 Task: Set the video snapshots to JPG format.
Action: Mouse moved to (121, 17)
Screenshot: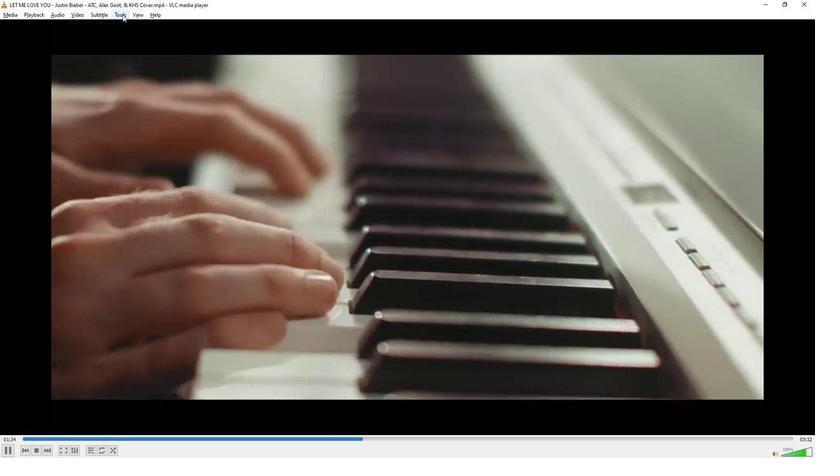 
Action: Mouse pressed left at (121, 17)
Screenshot: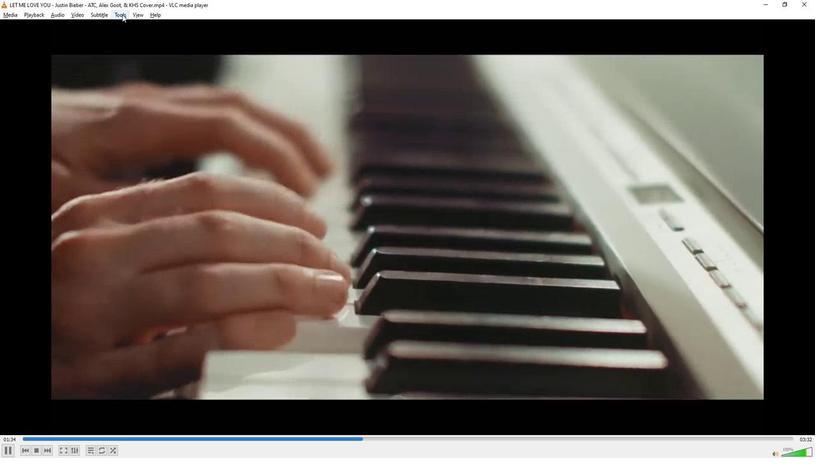 
Action: Mouse moved to (133, 119)
Screenshot: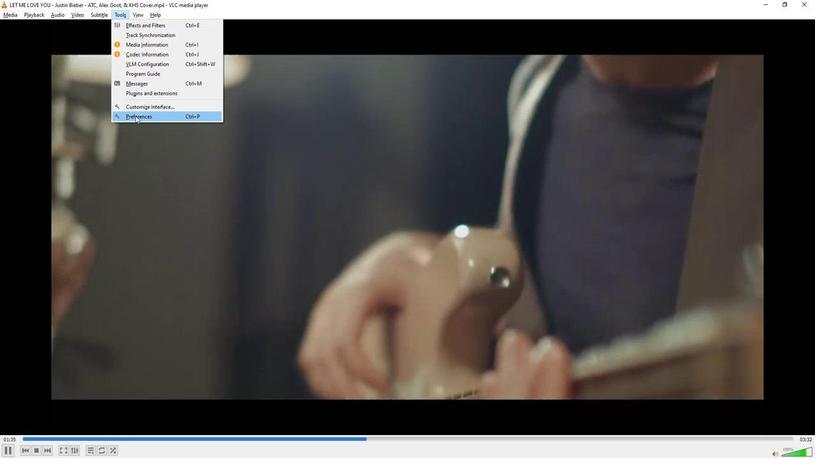 
Action: Mouse pressed left at (133, 119)
Screenshot: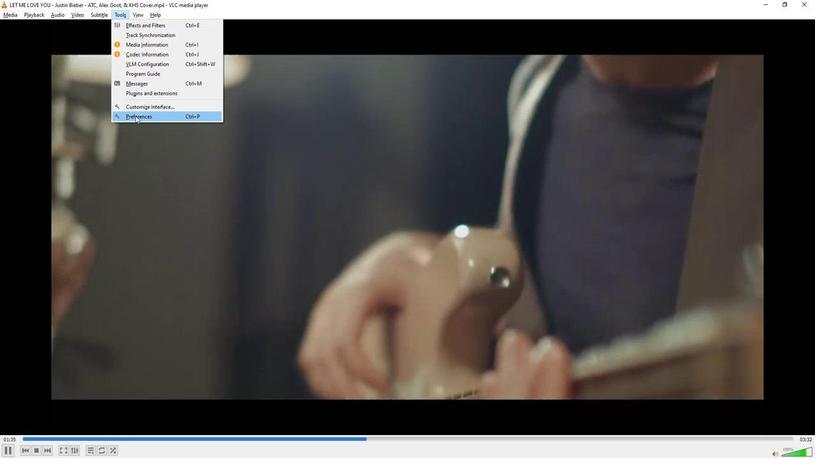 
Action: Mouse moved to (248, 85)
Screenshot: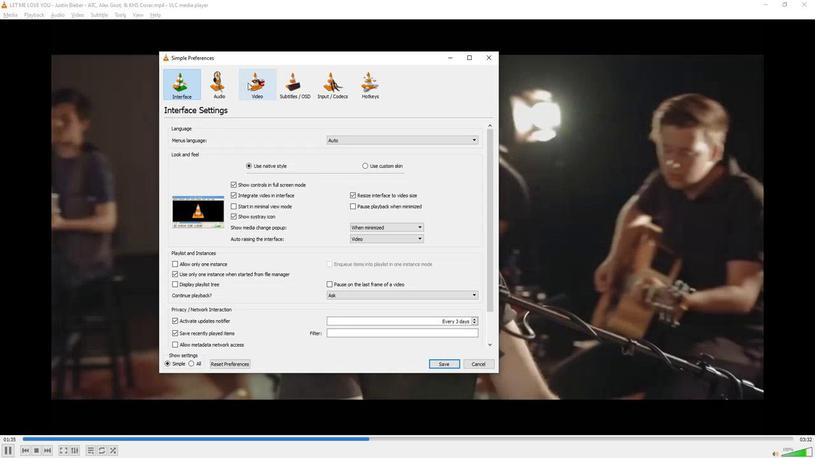
Action: Mouse pressed left at (248, 85)
Screenshot: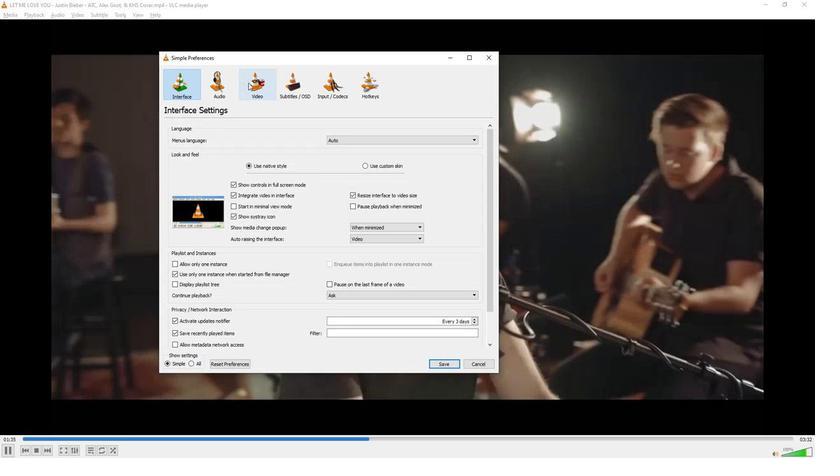 
Action: Mouse moved to (248, 272)
Screenshot: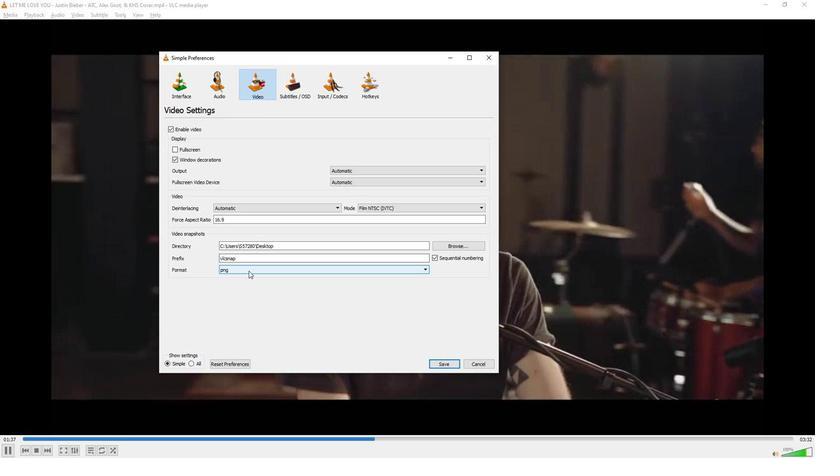 
Action: Mouse pressed left at (248, 272)
Screenshot: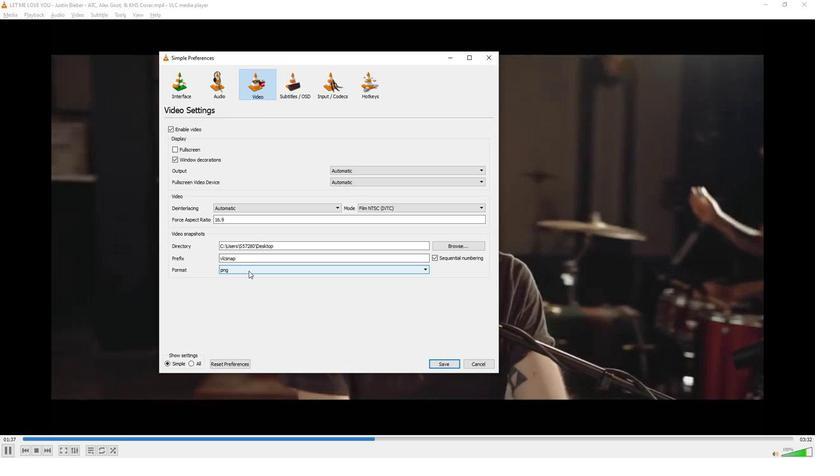 
Action: Mouse moved to (238, 284)
Screenshot: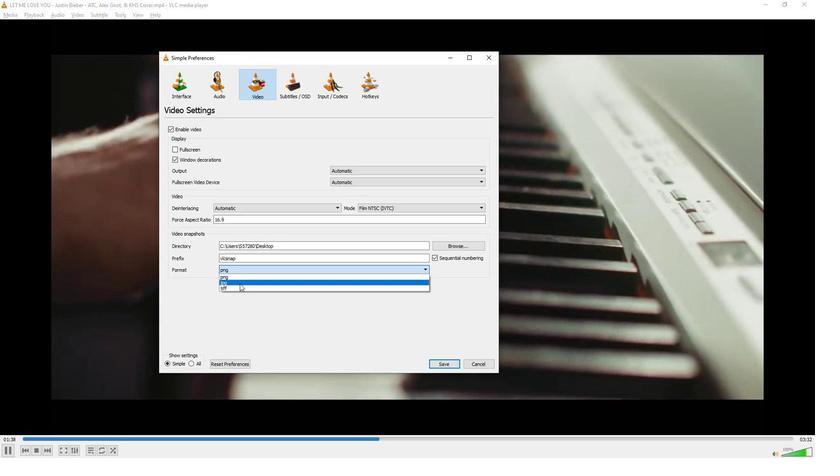 
Action: Mouse pressed left at (238, 284)
Screenshot: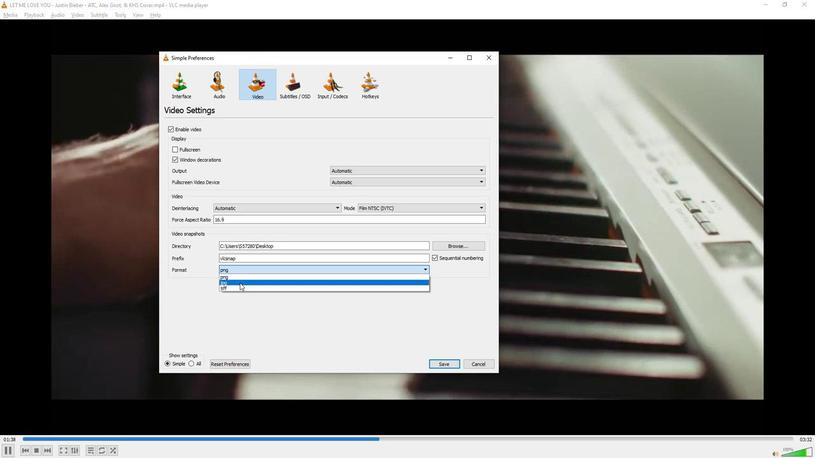 
Action: Mouse moved to (312, 345)
Screenshot: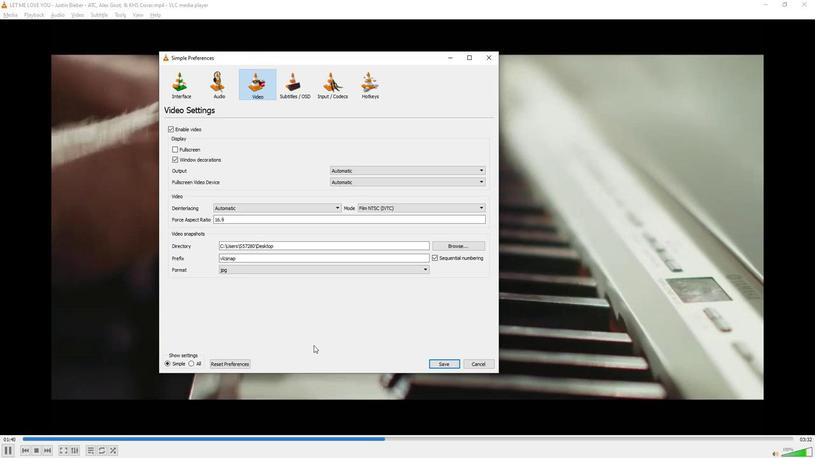
